 Task: Add Nancy's Lowfat Cottage Cheese to the cart.
Action: Mouse pressed left at (24, 90)
Screenshot: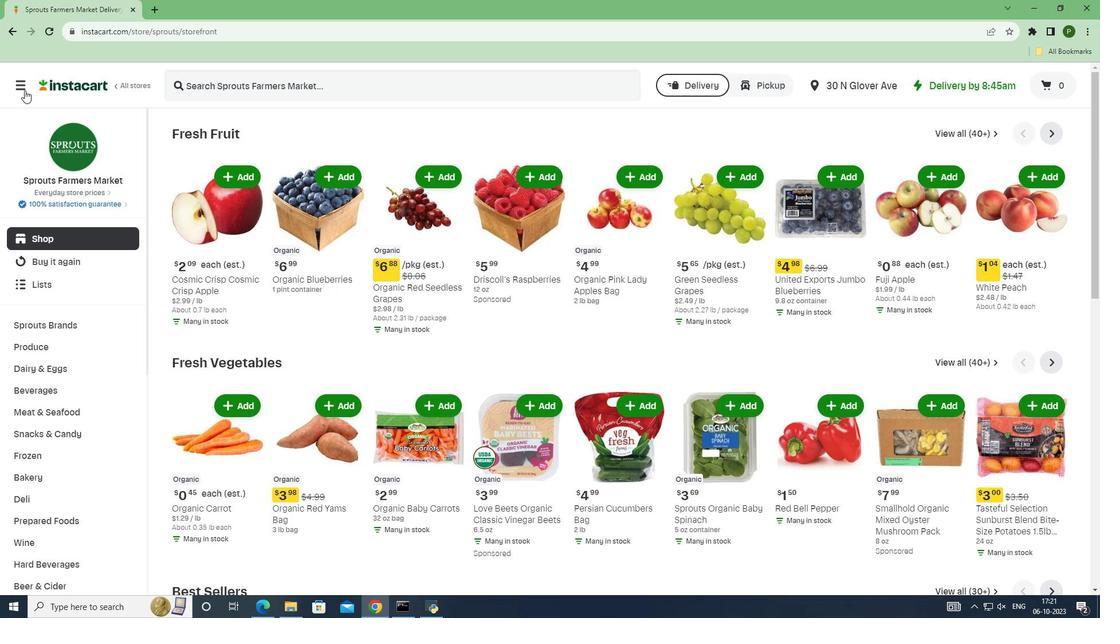 
Action: Mouse moved to (71, 303)
Screenshot: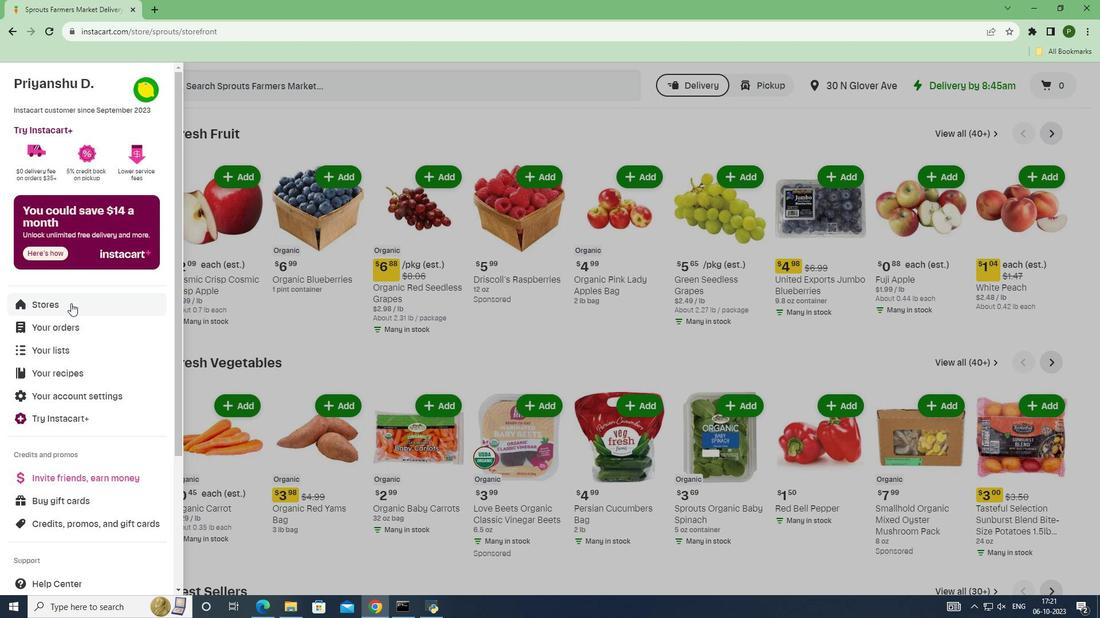 
Action: Mouse pressed left at (71, 303)
Screenshot: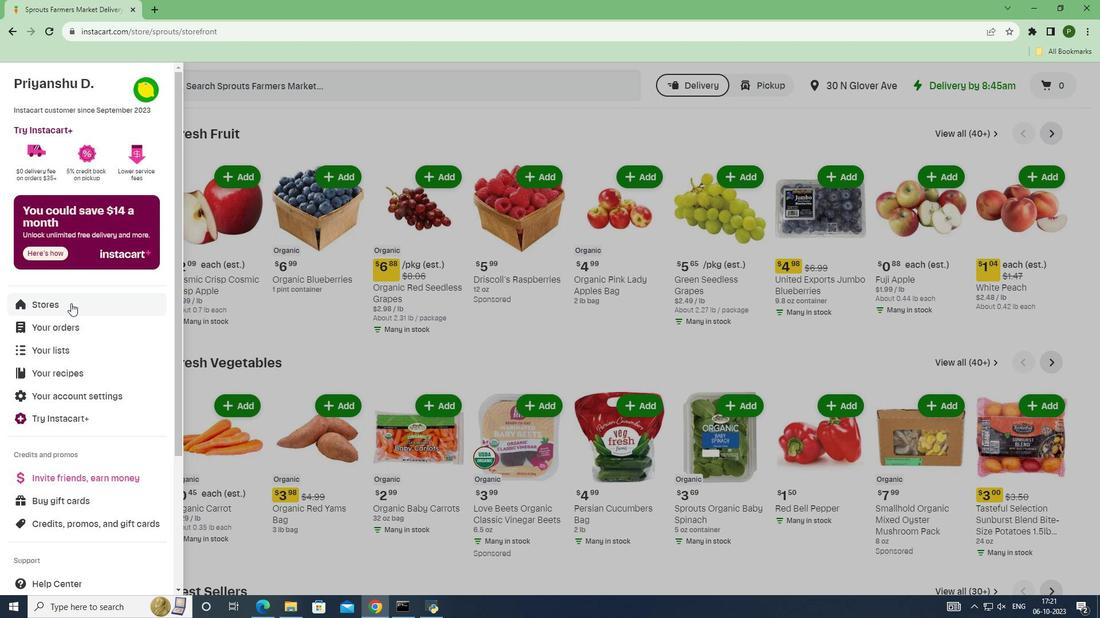 
Action: Mouse moved to (259, 137)
Screenshot: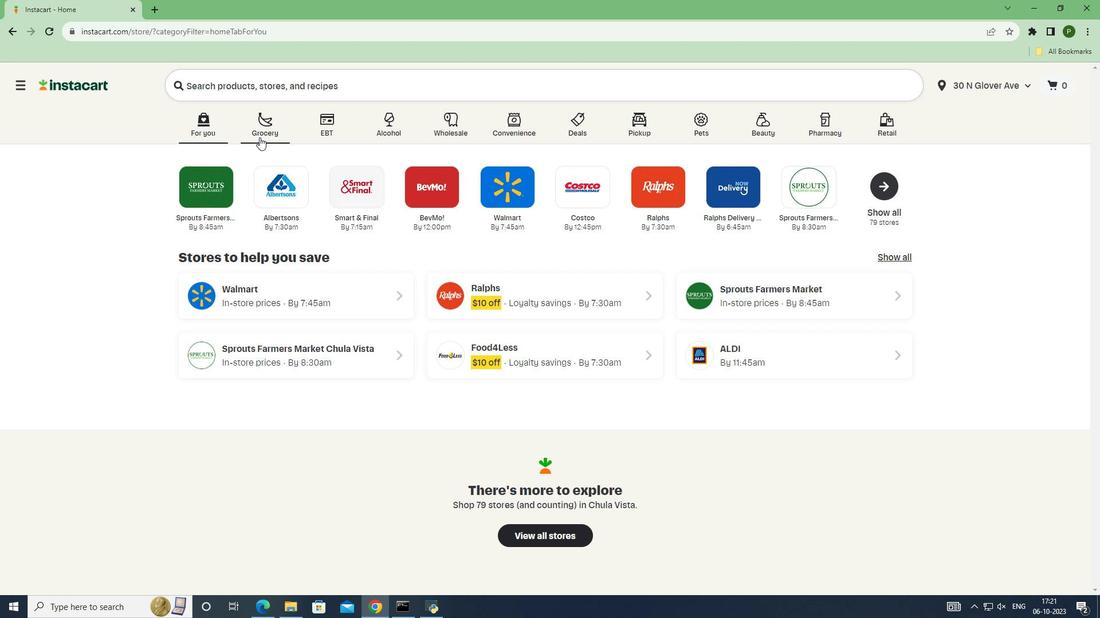 
Action: Mouse pressed left at (259, 137)
Screenshot: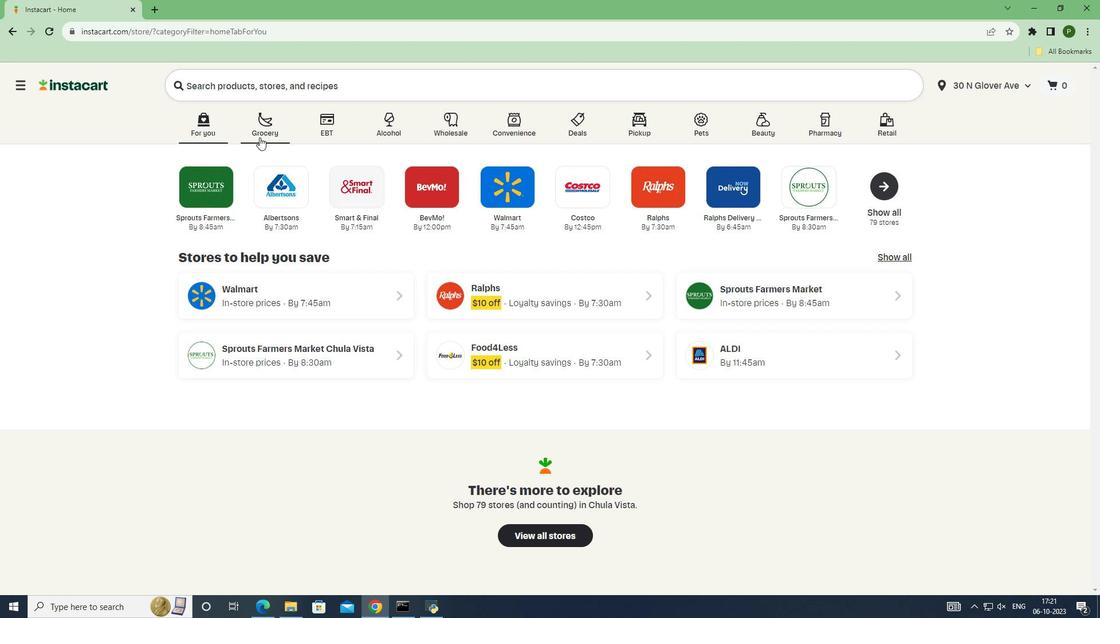 
Action: Mouse moved to (691, 256)
Screenshot: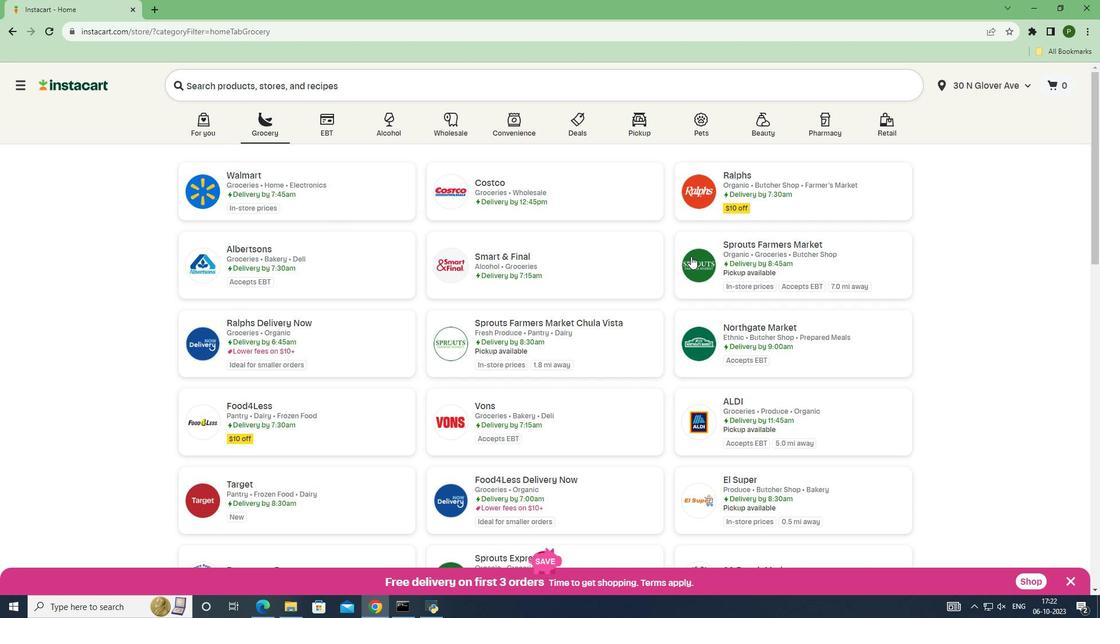 
Action: Mouse pressed left at (691, 256)
Screenshot: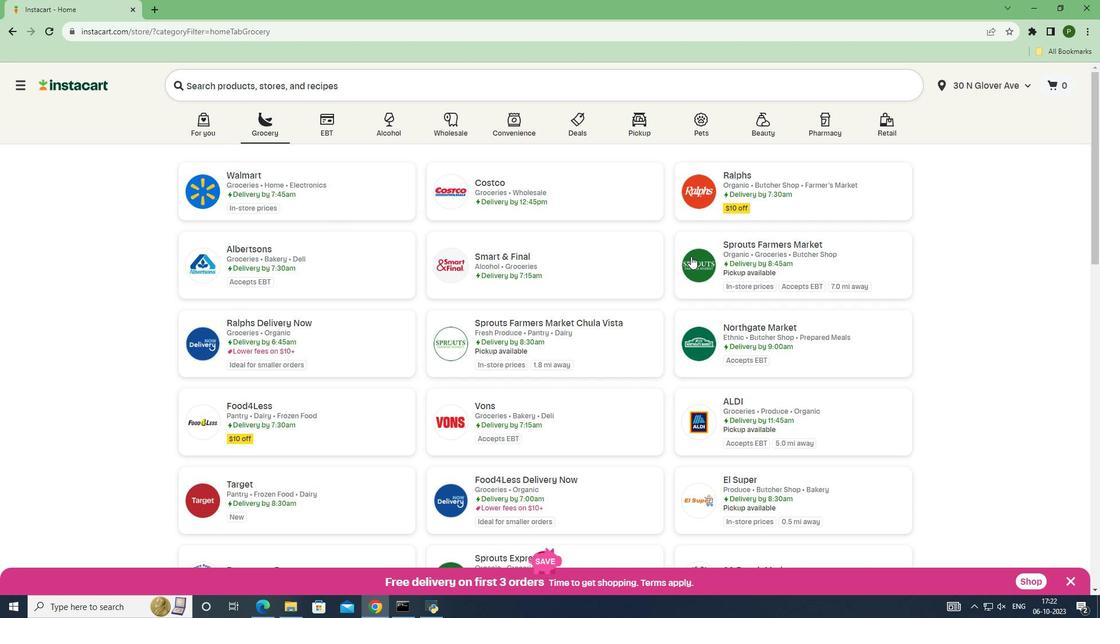 
Action: Mouse moved to (78, 373)
Screenshot: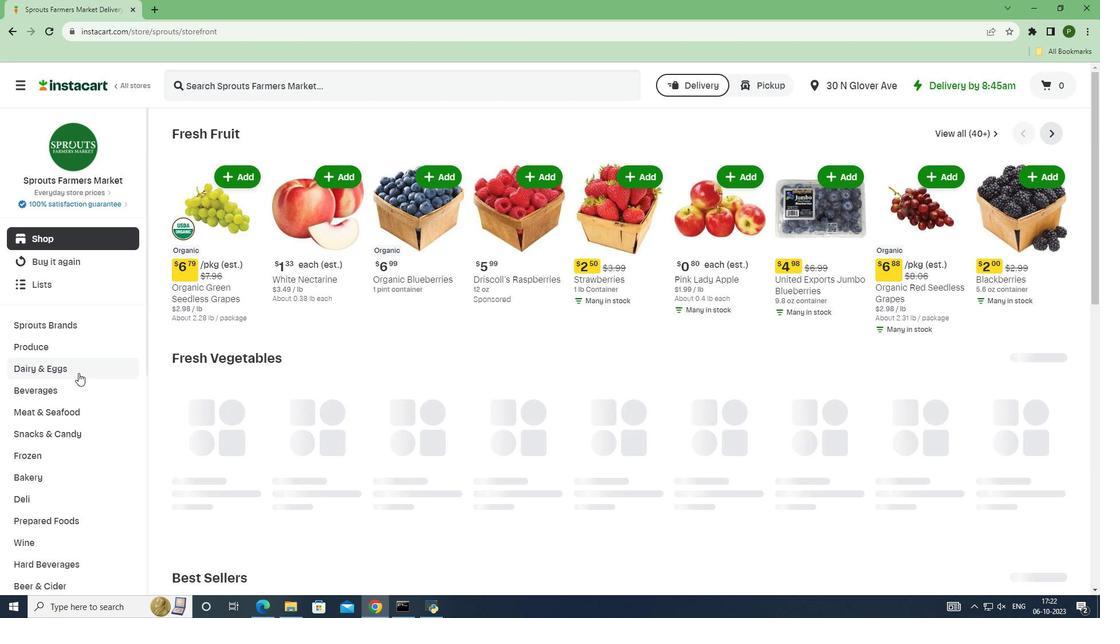 
Action: Mouse pressed left at (78, 373)
Screenshot: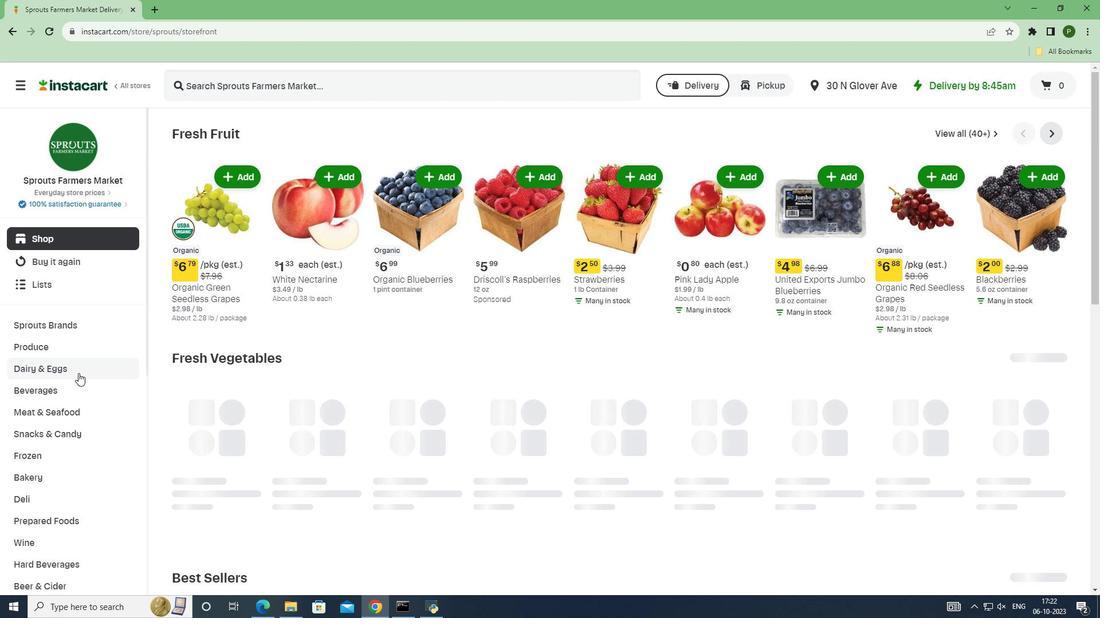 
Action: Mouse moved to (68, 416)
Screenshot: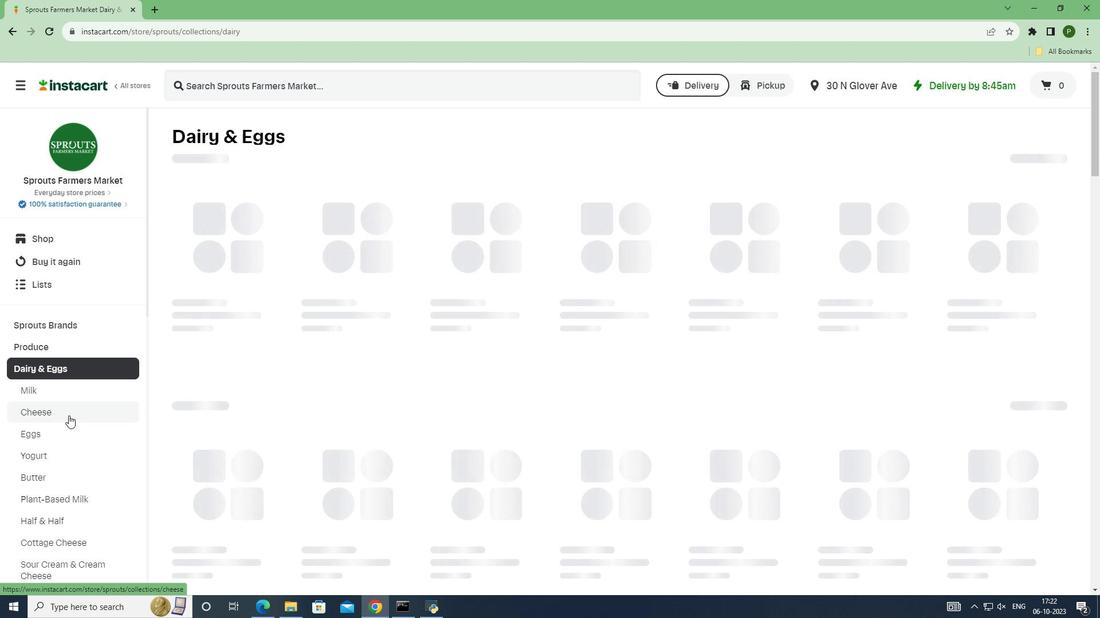 
Action: Mouse pressed left at (68, 416)
Screenshot: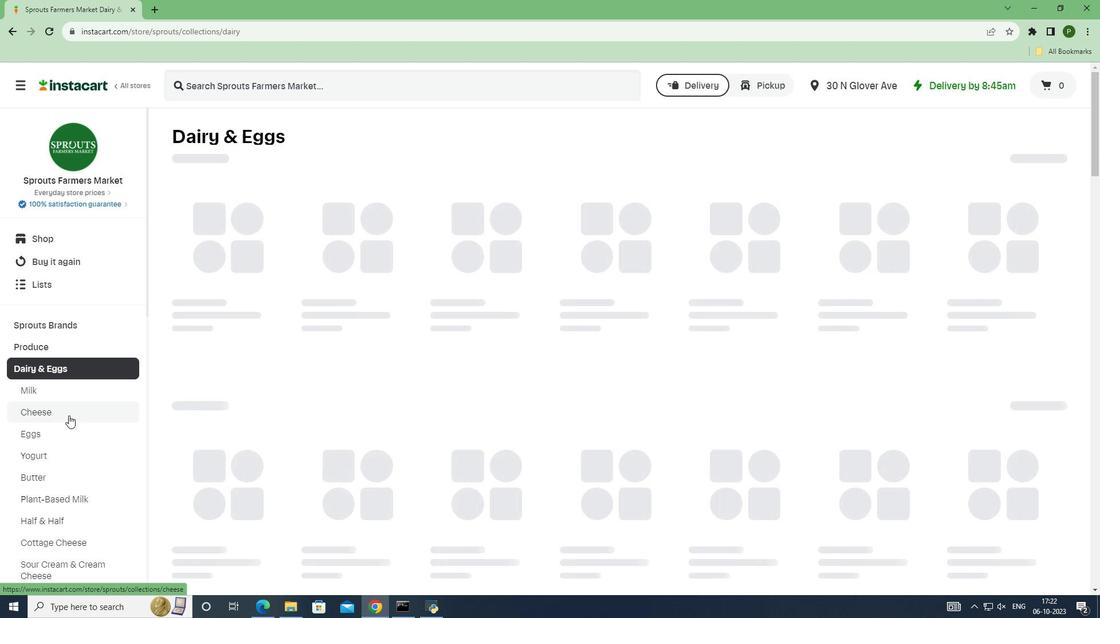 
Action: Mouse moved to (224, 81)
Screenshot: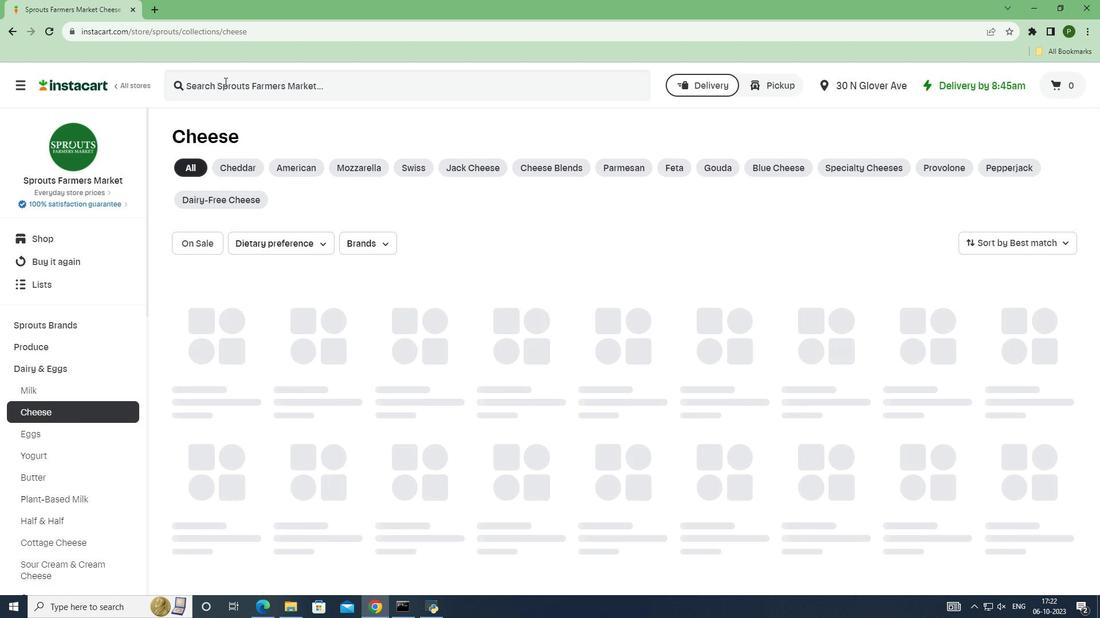 
Action: Mouse pressed left at (224, 81)
Screenshot: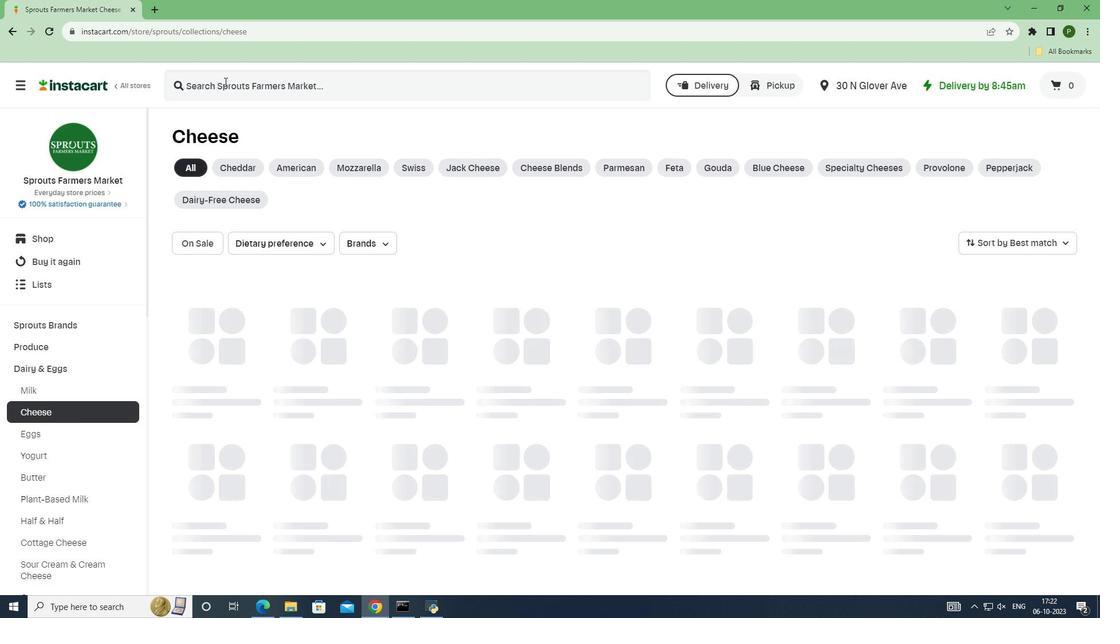 
Action: Mouse moved to (224, 82)
Screenshot: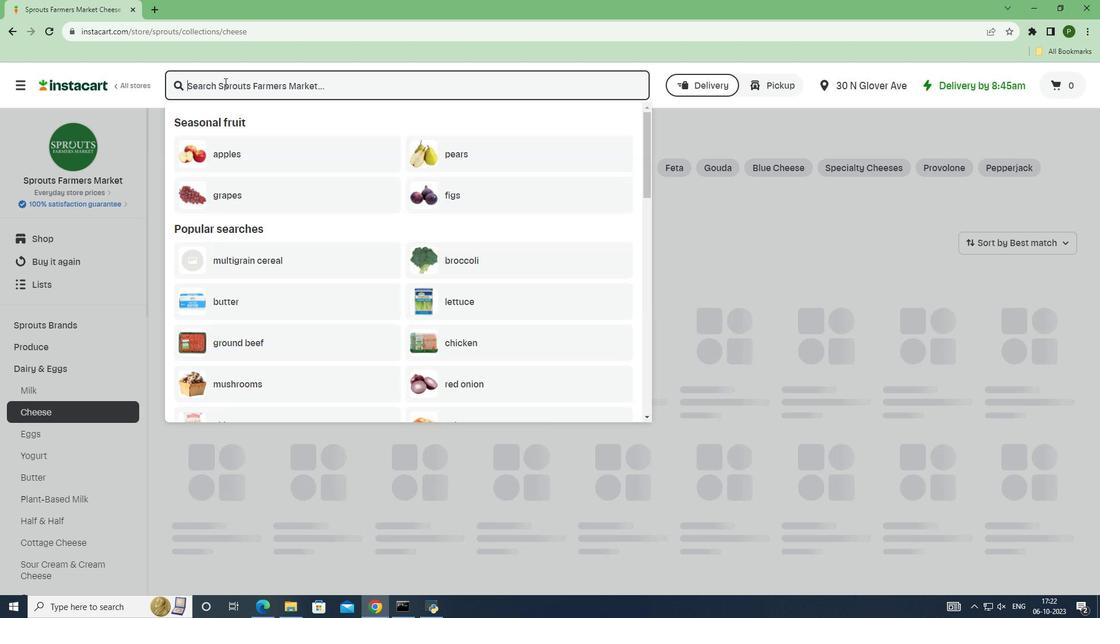 
Action: Key pressed <Key.caps_lock>N<Key.caps_lock>ancy's<Key.space><Key.caps_lock>L<Key.caps_lock>owfat<Key.space><Key.caps_lock>C<Key.caps_lock>ottage<Key.space><Key.caps_lock>C<Key.caps_lock>heese<Key.enter>
Screenshot: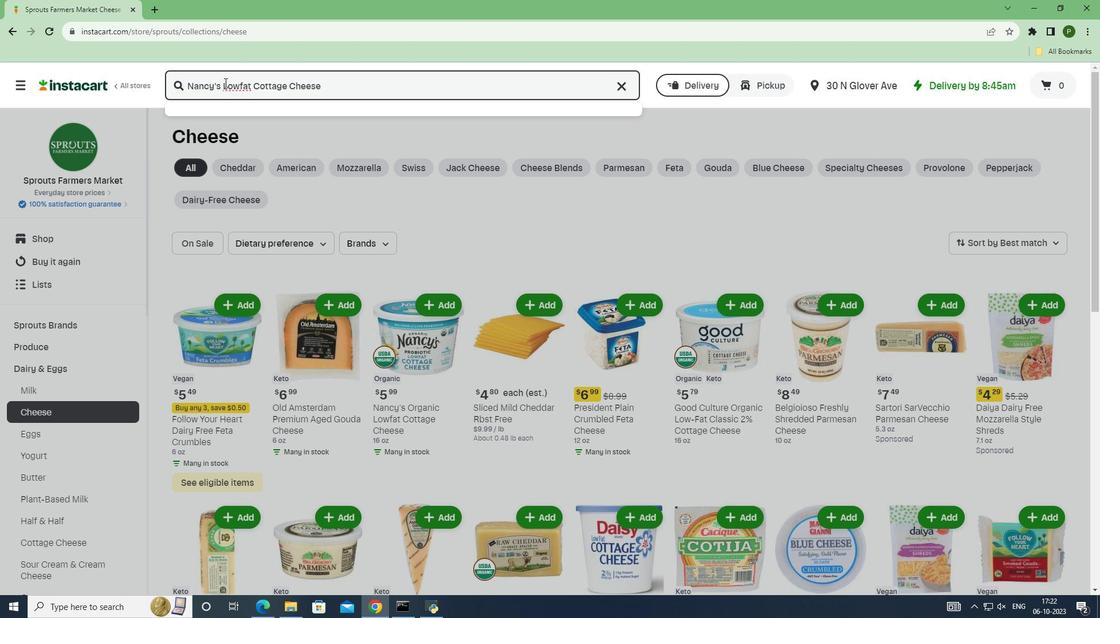 
Action: Mouse moved to (673, 206)
Screenshot: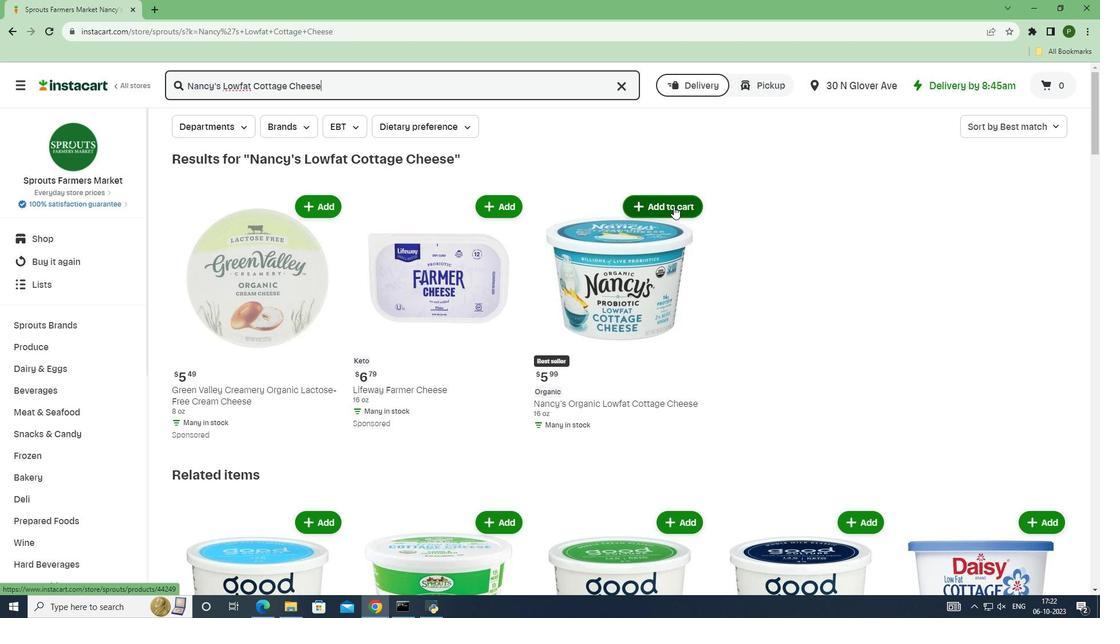 
Action: Mouse pressed left at (673, 206)
Screenshot: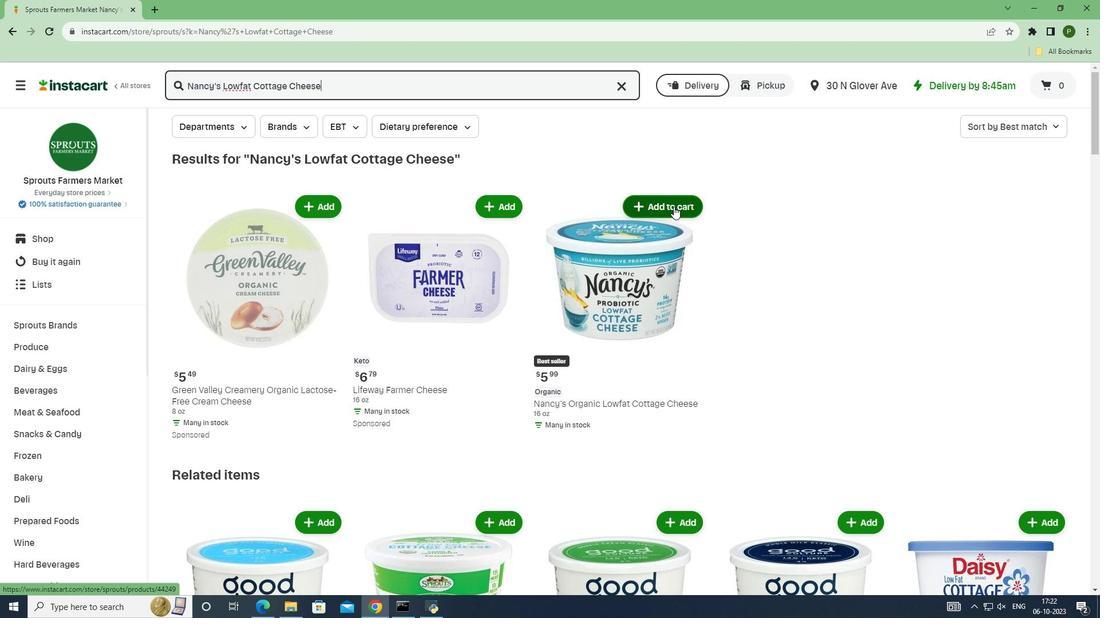 
Action: Mouse moved to (754, 245)
Screenshot: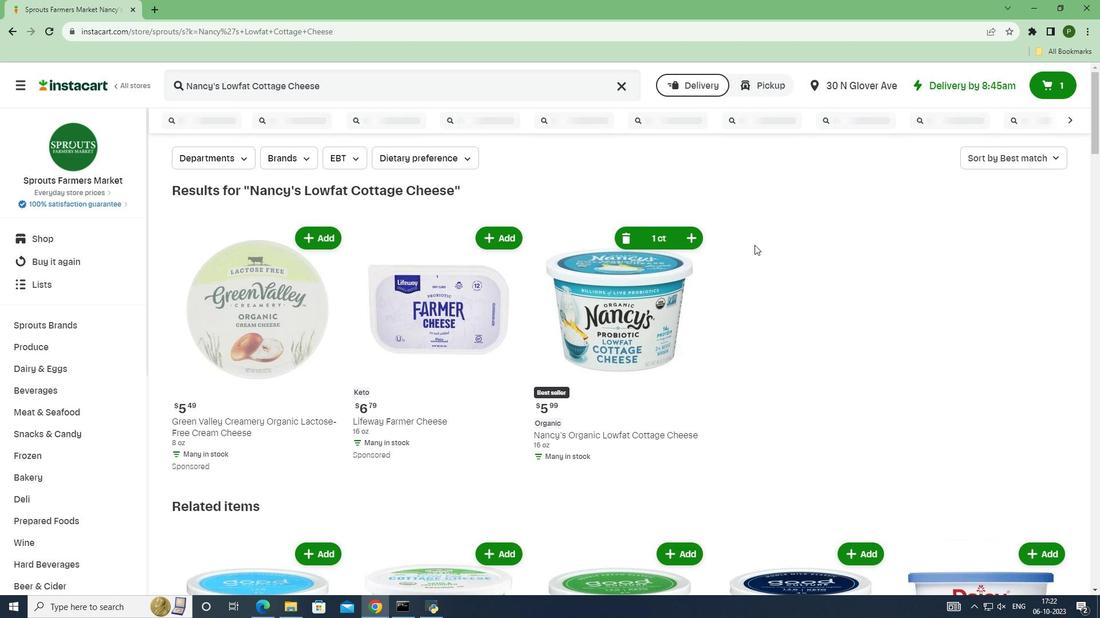 
